 Task: Open a blank sheet, save the file as Respectingdifferences.doc and add heading 'Respecting Differences'Respecting Differences ,with the parapraph,with the parapraph Respecting differences involves recognizing and appreciating the uniqueness and diversity of individuals and cultures. It encompasses tolerance, empathy, and embracing different perspectives.Apply Font Style Batang And font size 15. Apply font style in  Heading Castellar and font size 14 Change heading alignment to  Left
Action: Mouse moved to (23, 19)
Screenshot: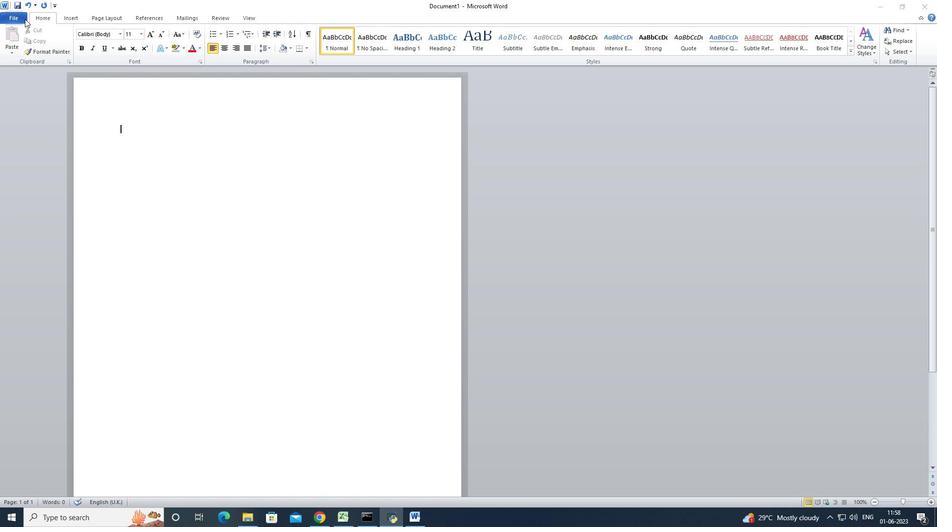 
Action: Mouse pressed left at (23, 19)
Screenshot: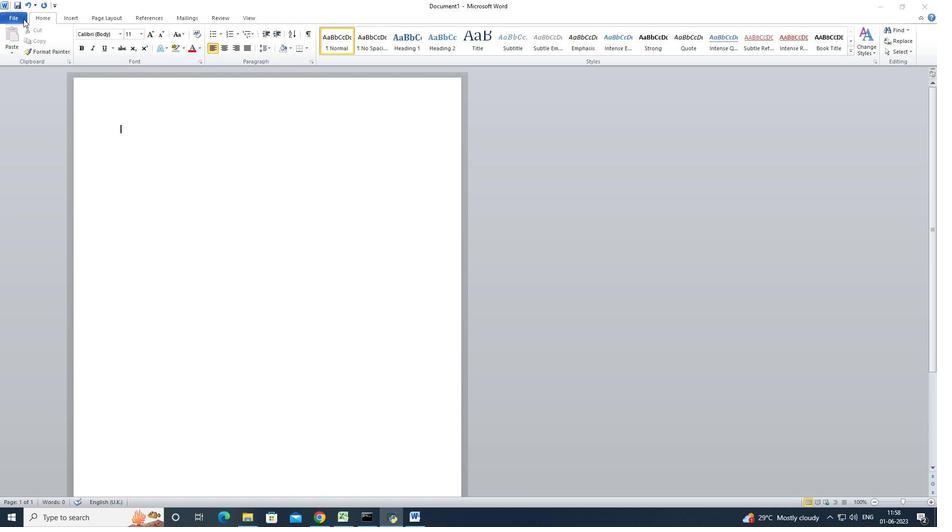 
Action: Mouse moved to (16, 14)
Screenshot: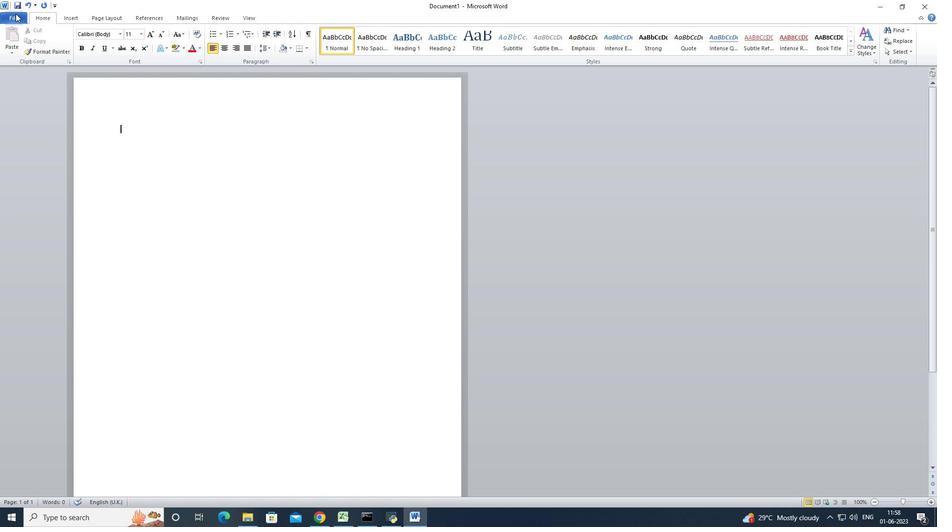 
Action: Mouse pressed left at (16, 14)
Screenshot: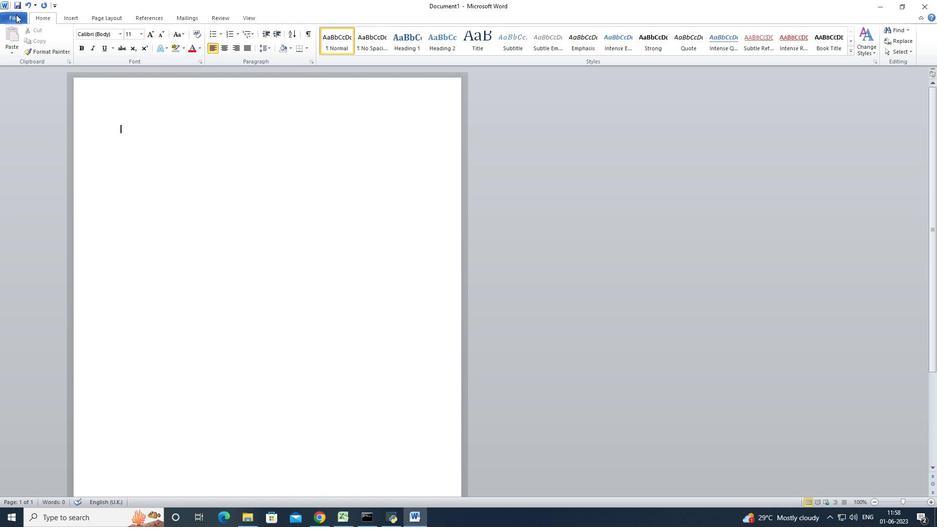 
Action: Mouse moved to (25, 124)
Screenshot: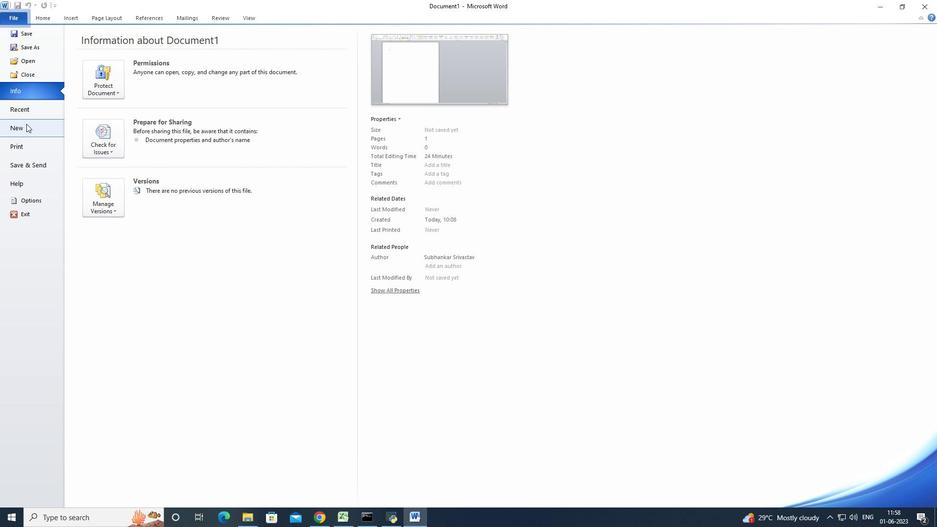 
Action: Mouse pressed left at (25, 124)
Screenshot: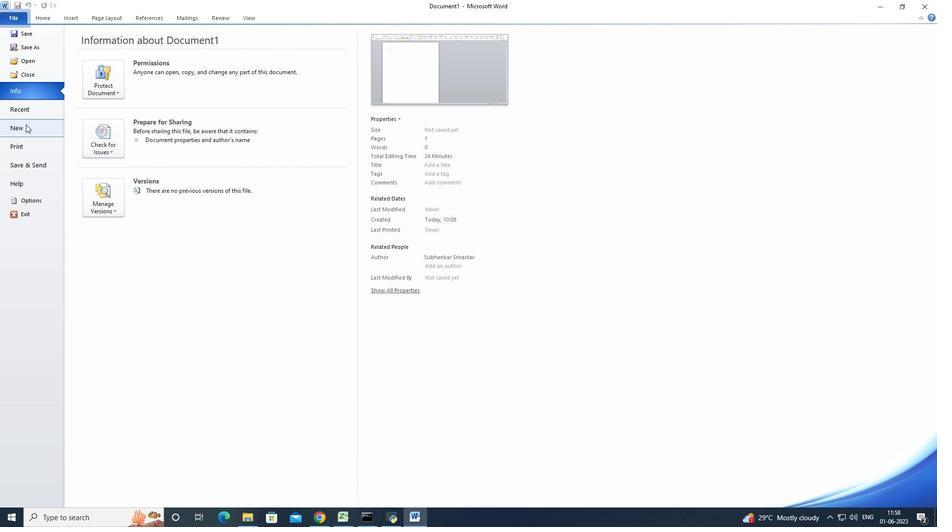 
Action: Mouse moved to (111, 96)
Screenshot: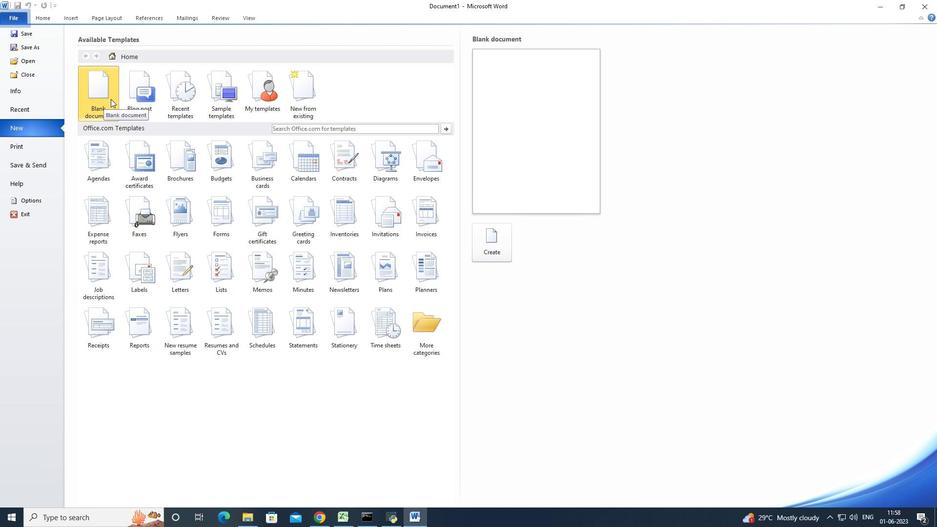
Action: Mouse pressed left at (111, 96)
Screenshot: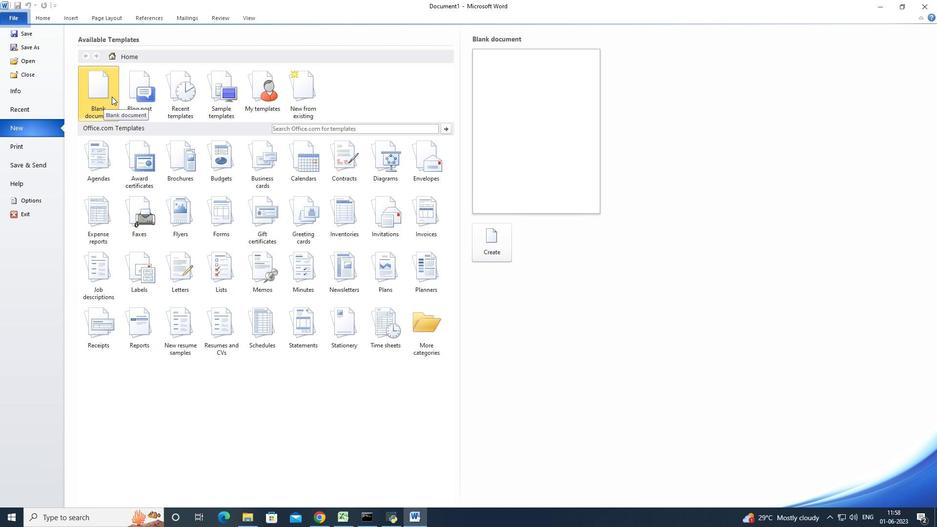 
Action: Mouse moved to (493, 254)
Screenshot: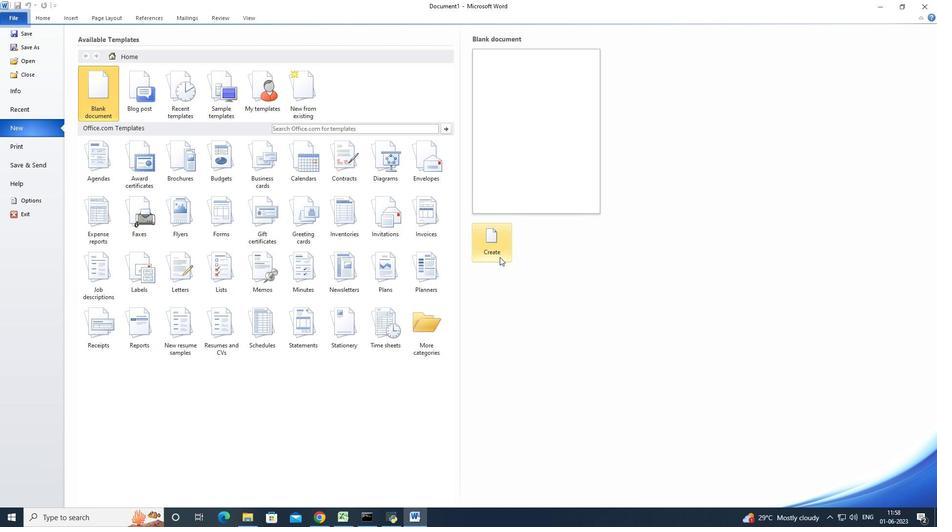 
Action: Mouse pressed left at (493, 254)
Screenshot: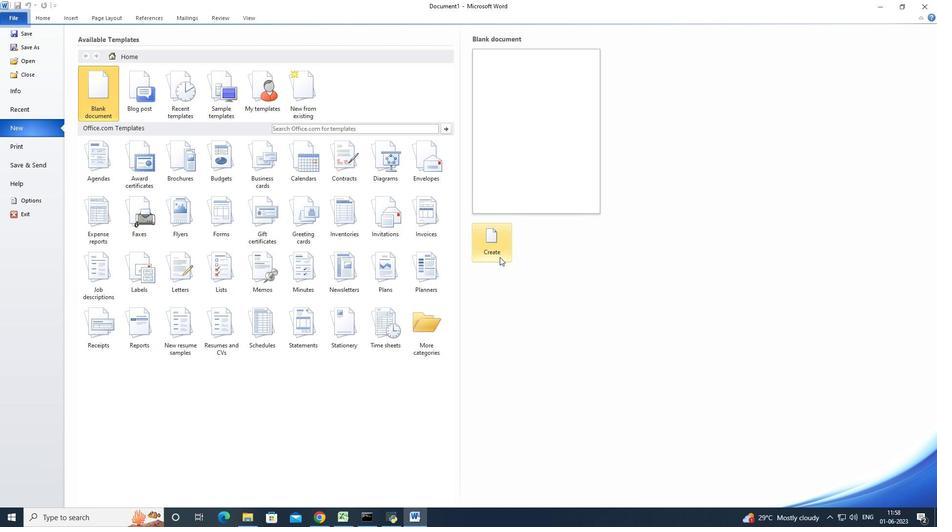 
Action: Mouse moved to (14, 18)
Screenshot: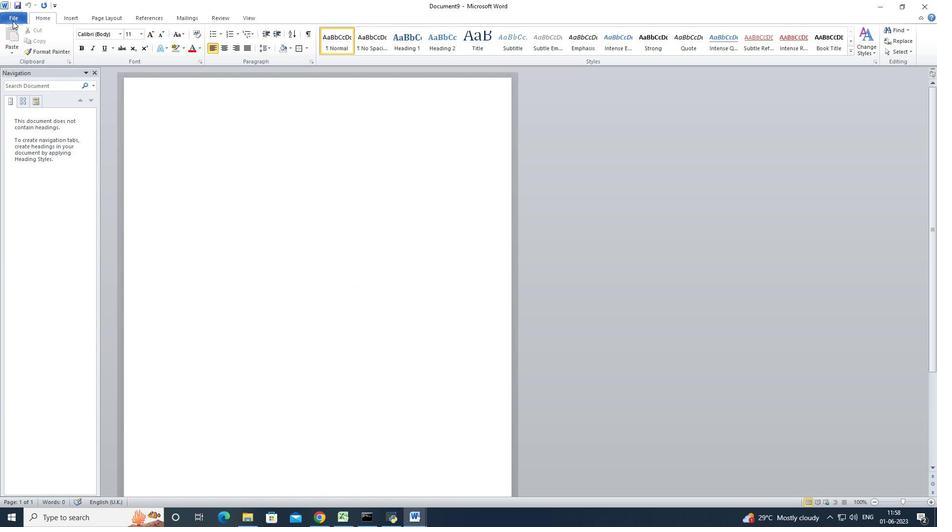 
Action: Mouse pressed left at (14, 18)
Screenshot: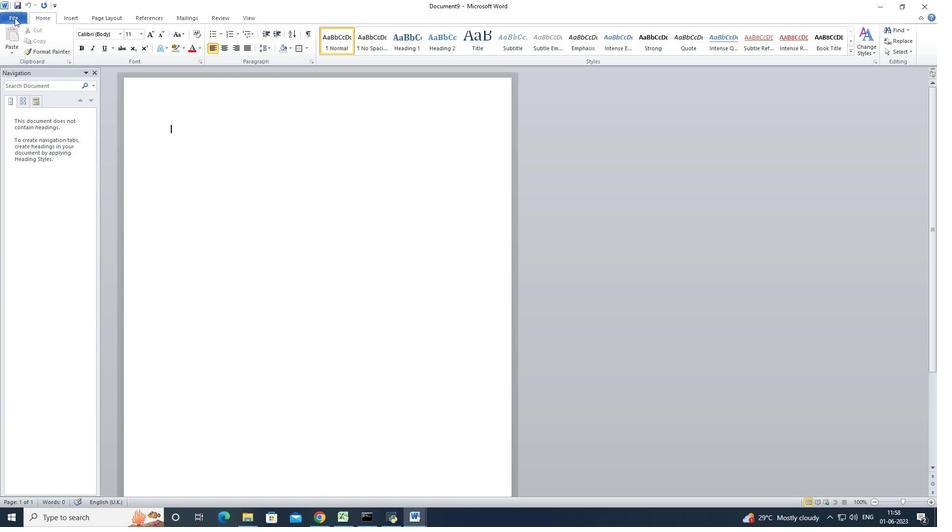 
Action: Mouse moved to (28, 37)
Screenshot: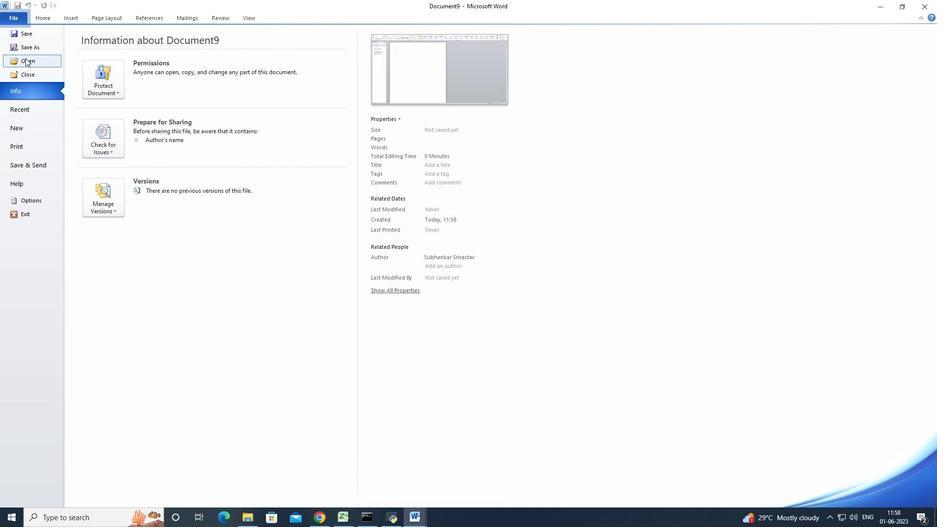 
Action: Mouse pressed left at (28, 37)
Screenshot: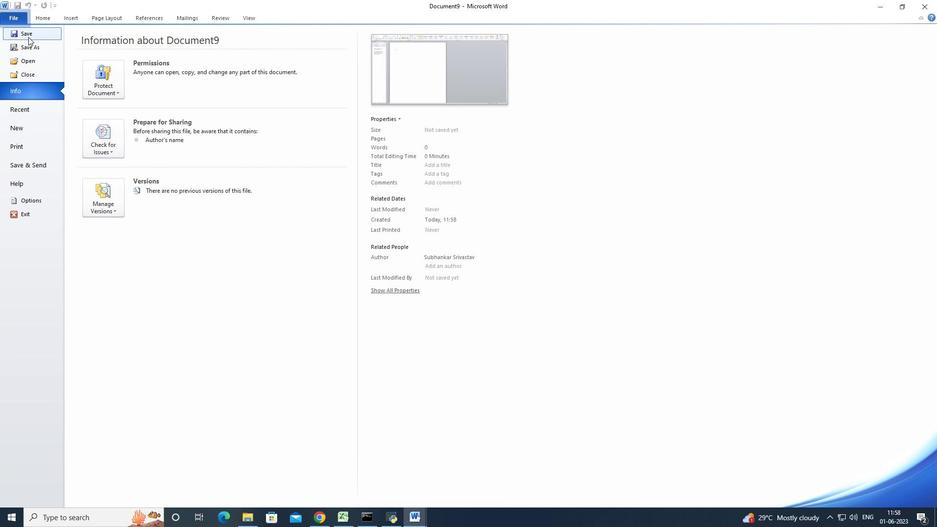 
Action: Mouse moved to (154, 93)
Screenshot: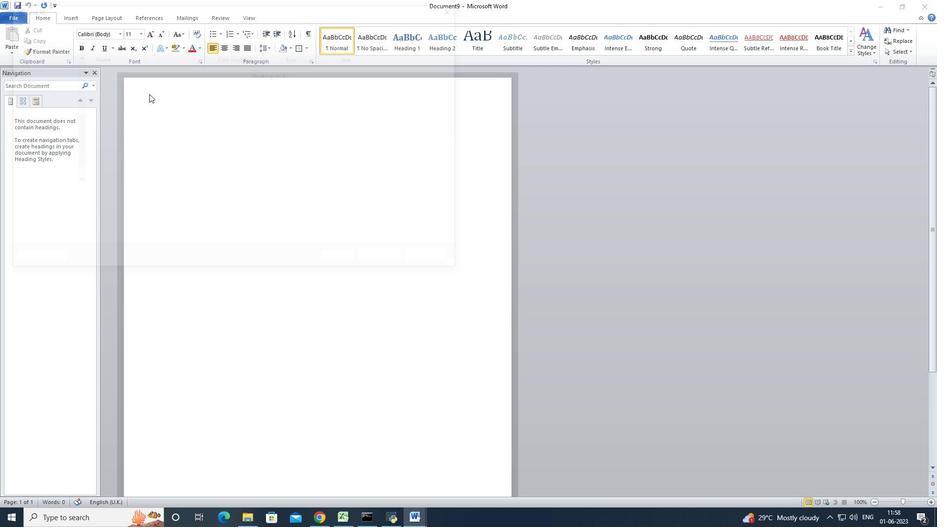 
Action: Key pressed <Key.shift>Respecting<Key.space><Key.shift>differences
Screenshot: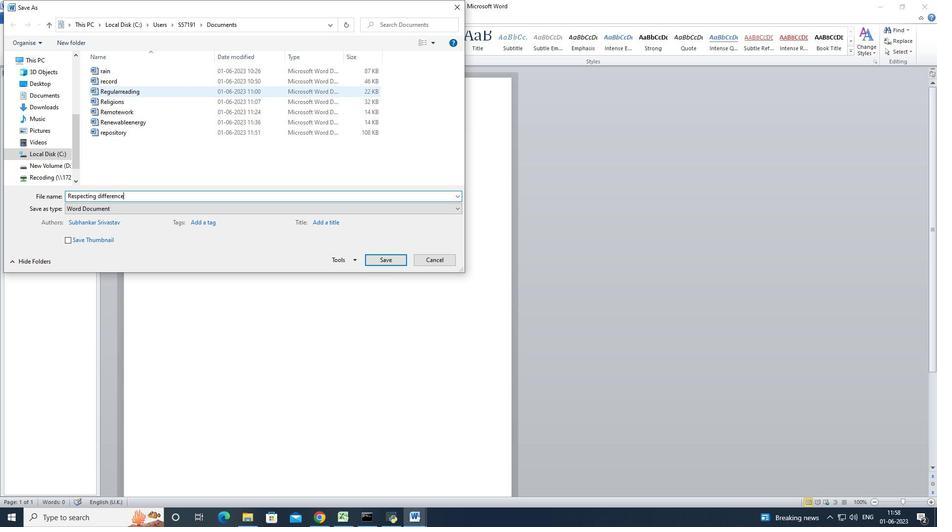 
Action: Mouse moved to (385, 260)
Screenshot: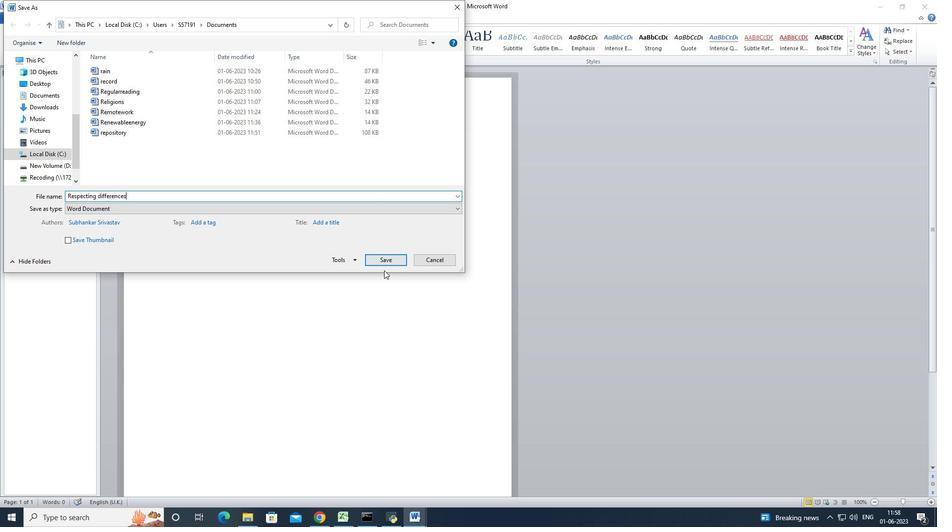 
Action: Mouse pressed left at (385, 260)
Screenshot: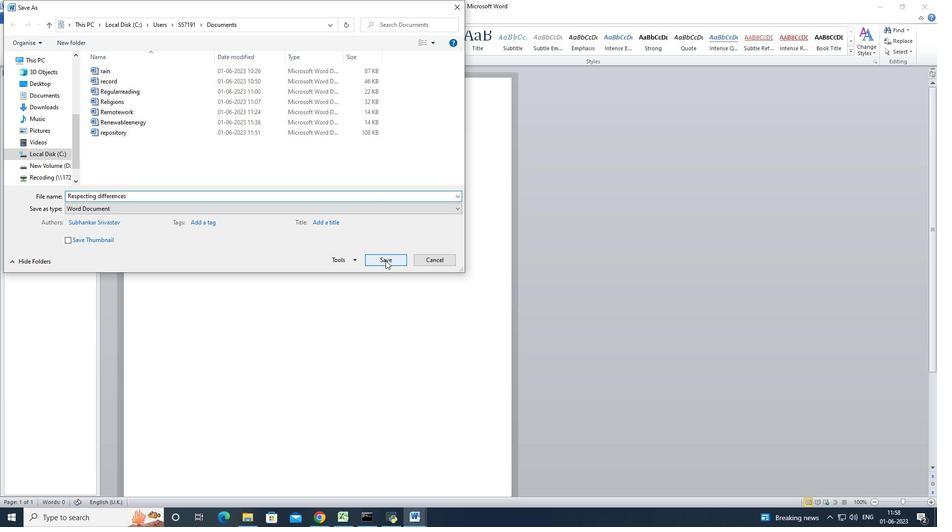 
Action: Mouse moved to (403, 53)
Screenshot: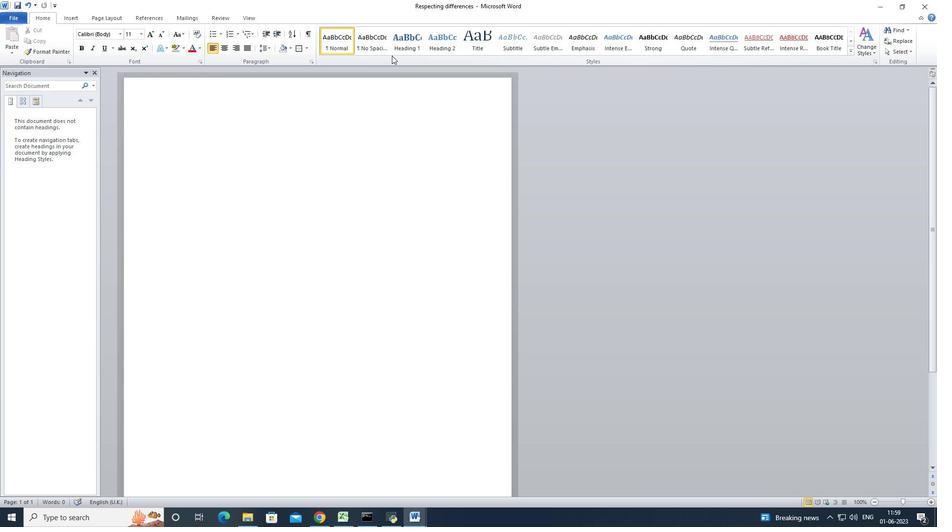 
Action: Mouse pressed left at (403, 53)
Screenshot: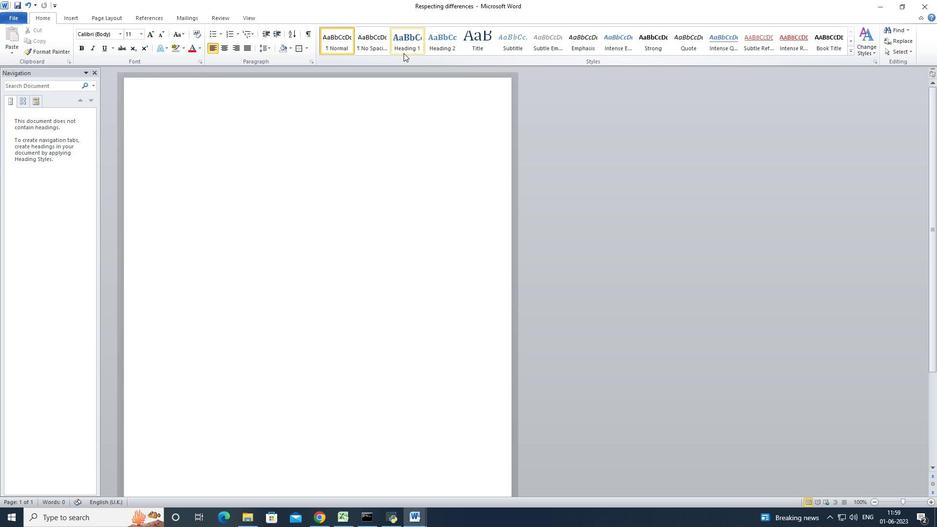 
Action: Key pressed <Key.shift><Key.shift>Respecting<Key.space><Key.shift>Differences<Key.enter><Key.shift><Key.shift><Key.shift><Key.shift><Key.shift><Key.shift><Key.shift><Key.shift><Key.shift><Key.shift><Key.shift><Key.shift><Key.shift><Key.shift><Key.shift><Key.shift><Key.shift><Key.shift><Key.shift><Key.shift><Key.shift><Key.shift><Key.shift><Key.shift><Key.shift><Key.shift><Key.shift><Key.shift><Key.shift><Key.shift><Key.shift><Key.shift><Key.shift><Key.shift><Key.shift><Key.shift><Key.shift><Key.shift><Key.shift><Key.shift><Key.shift><Key.shift><Key.shift><Key.shift><Key.shift><Key.shift><Key.shift><Key.shift><Key.shift><Key.shift><Key.shift><Key.shift><Key.shift><Key.shift><Key.shift><Key.shift><Key.shift><Key.shift><Key.shift><Key.shift><Key.shift><Key.shift><Key.shift><Key.shift><Key.shift><Key.shift><Key.shift><Key.shift><Key.shift><Key.shift><Key.shift><Key.shift><Key.shift><Key.shift><Key.shift><Key.shift><Key.shift><Key.shift><Key.shift><Key.shift><Key.shift><Key.shift><Key.shift><Key.shift><Key.shift><Key.shift><Key.shift><Key.shift><Key.shift><Key.shift><Key.shift><Key.shift><Key.shift><Key.shift><Key.shift><Key.shift><Key.shift><Key.shift><Key.shift><Key.shift><Key.shift><Key.shift><Key.shift><Key.shift><Key.shift><Key.shift><Key.shift><Key.shift><Key.shift><Key.shift><Key.shift><Key.shift><Key.shift><Key.shift><Key.shift><Key.shift><Key.shift><Key.shift><Key.shift><Key.shift><Key.shift><Key.shift><Key.shift><Key.shift><Key.shift><Key.shift><Key.shift><Key.shift><Key.shift><Key.shift><Key.shift><Key.shift><Key.shift><Key.shift><Key.shift><Key.shift><Key.shift><Key.shift><Key.shift><Key.shift><Key.shift><Key.shift><Key.shift><Key.shift><Key.shift><Key.shift><Key.shift><Key.shift><Key.shift><Key.shift><Key.shift><Key.shift><Key.shift><Key.shift><Key.shift><Key.shift><Key.shift><Key.shift><Key.shift><Key.shift><Key.shift><Key.shift><Key.shift><Key.shift><Key.shift>Respecting<Key.space>differences<Key.space>involves<Key.space>recognizing<Key.space>and<Key.space>appreciating<Key.space>the<Key.space>uniqueness<Key.space>and<Key.space>diversity<Key.space>of<Key.space>individuals<Key.space>and<Key.space>cultures.<Key.space>it<Key.backspace><Key.backspace><Key.backspace><Key.space><Key.shift><Key.shift><Key.shift><Key.shift><Key.shift><Key.shift><Key.shift><Key.shift><Key.shift><Key.shift><Key.shift><Key.shift><Key.shift><Key.shift><Key.shift><Key.shift><Key.shift><Key.shift><Key.shift><Key.shift><Key.shift><Key.shift><Key.shift><Key.shift><Key.shift><Key.shift><Key.shift><Key.shift><Key.shift><Key.shift><Key.shift><Key.shift><Key.shift><Key.shift><Key.shift><Key.shift><Key.shift><Key.shift><Key.shift>It<Key.space>encompasses<Key.space>tolerance<Key.space>em<Key.backspace><Key.backspace><Key.backspace>,<Key.space>empathy,<Key.space>and<Key.space>embracing<Key.space>different<Key.space>perspectives.
Screenshot: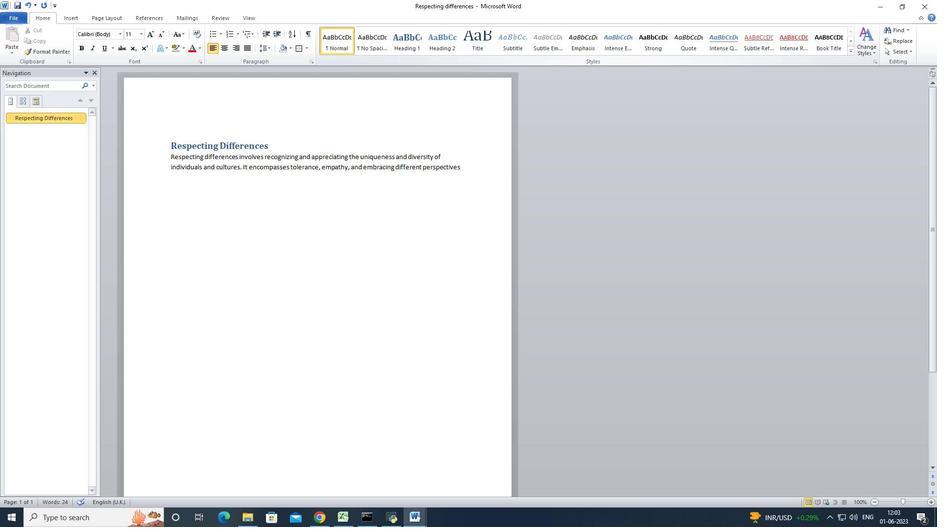 
Action: Mouse moved to (465, 170)
Screenshot: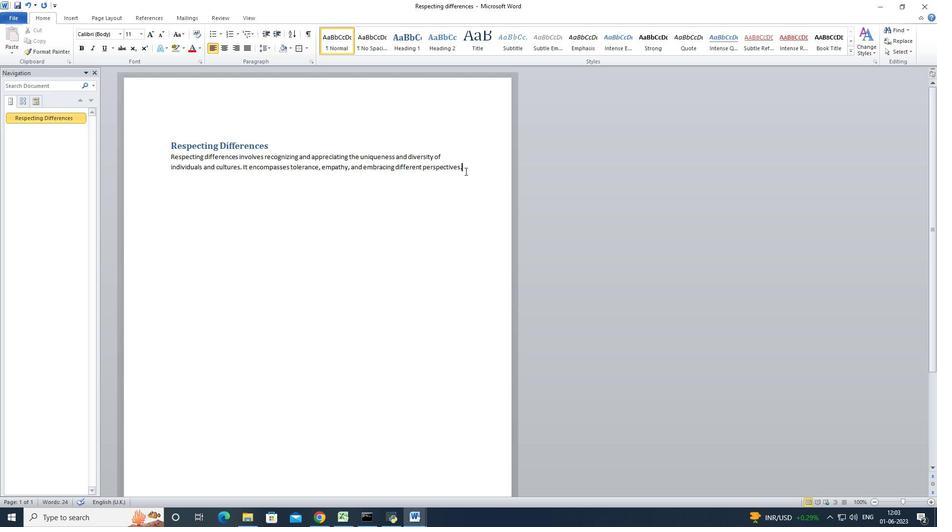 
Action: Mouse pressed left at (465, 170)
Screenshot: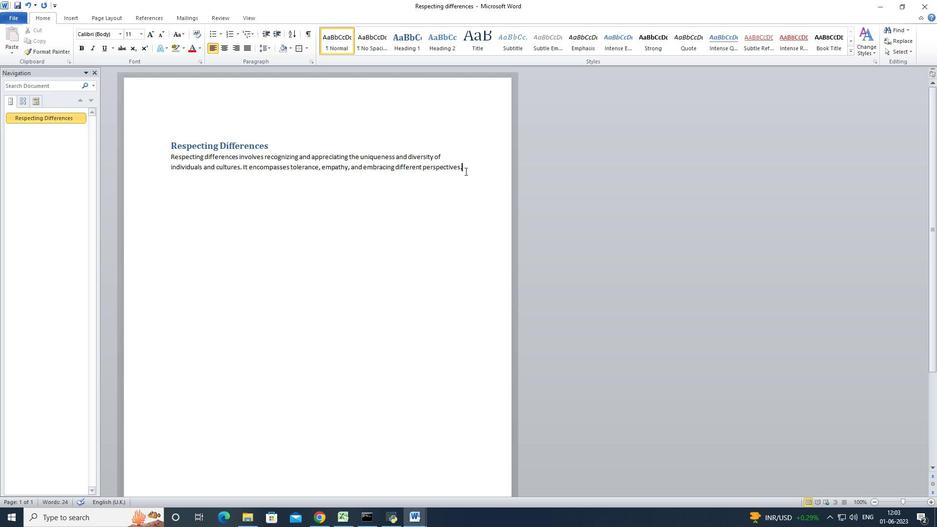 
Action: Mouse moved to (120, 32)
Screenshot: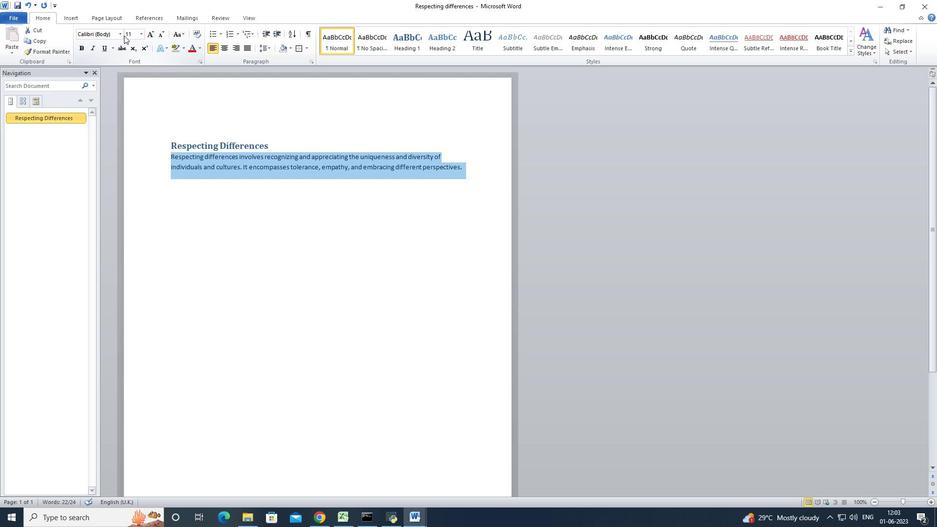 
Action: Mouse pressed left at (120, 32)
Screenshot: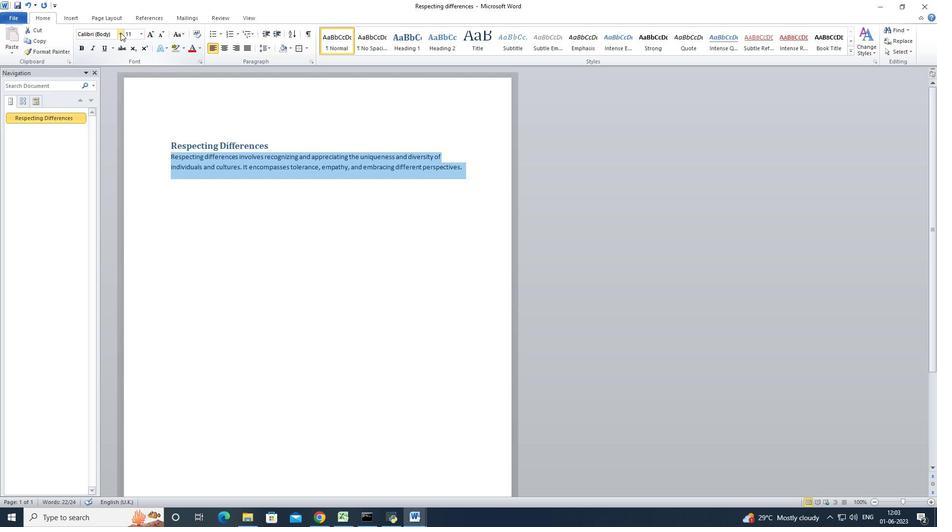 
Action: Mouse moved to (123, 106)
Screenshot: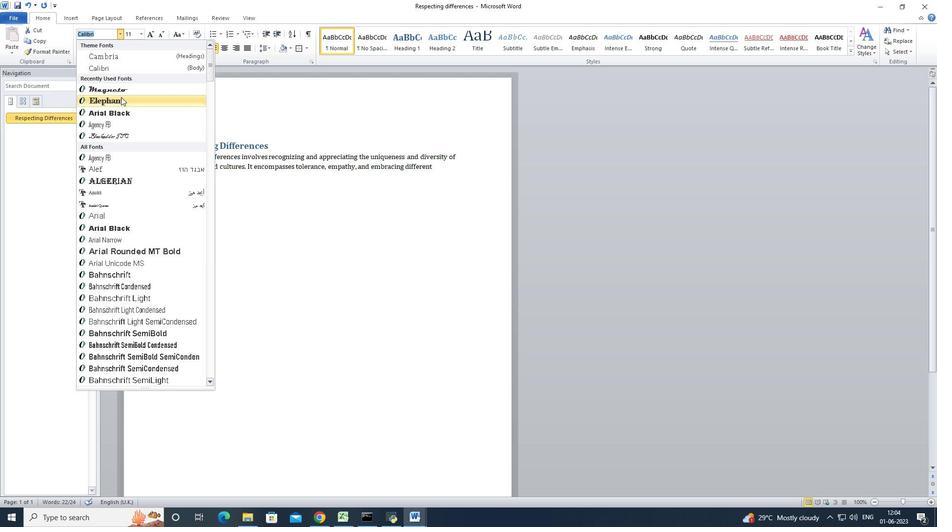 
Action: Mouse scrolled (123, 106) with delta (0, 0)
Screenshot: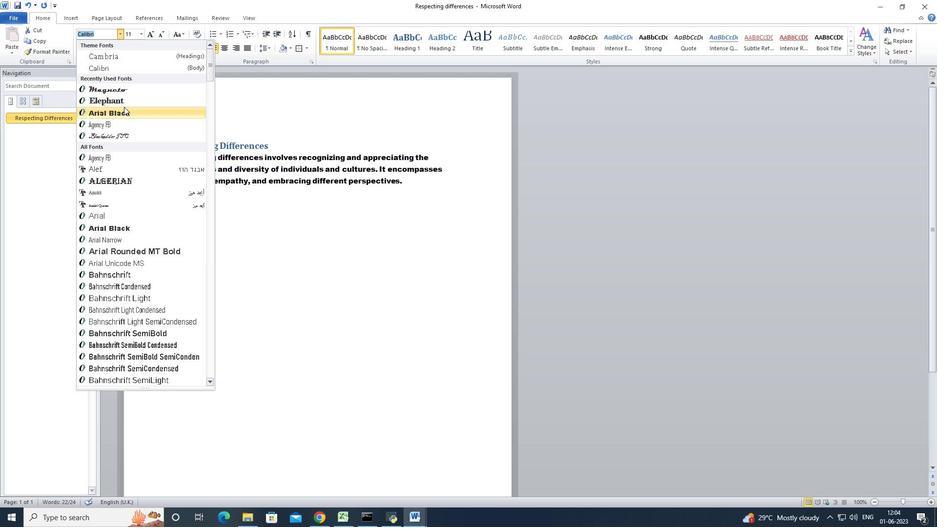 
Action: Mouse scrolled (123, 106) with delta (0, 0)
Screenshot: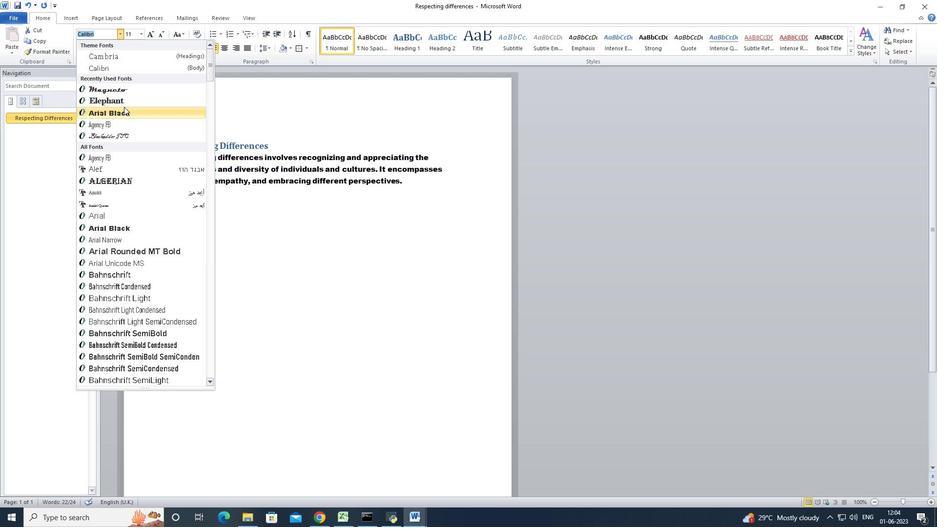 
Action: Mouse scrolled (123, 106) with delta (0, 0)
Screenshot: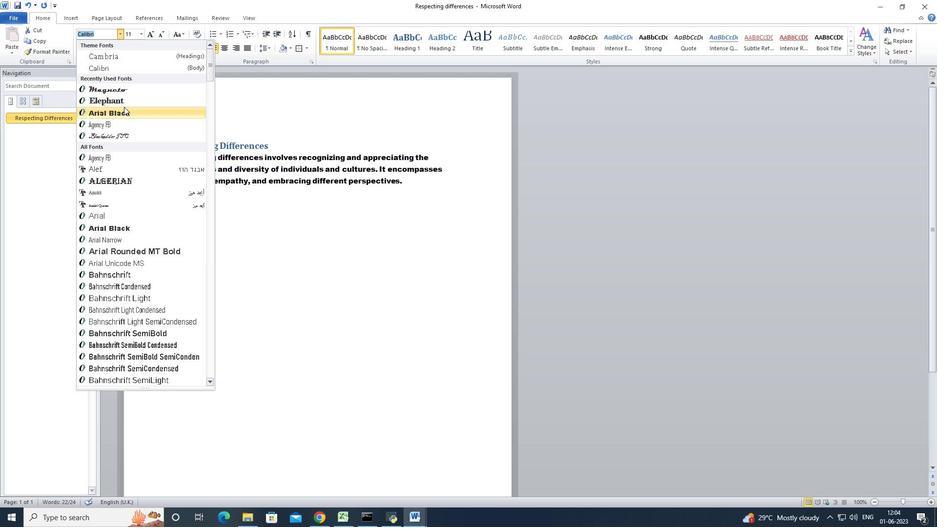 
Action: Mouse moved to (112, 380)
Screenshot: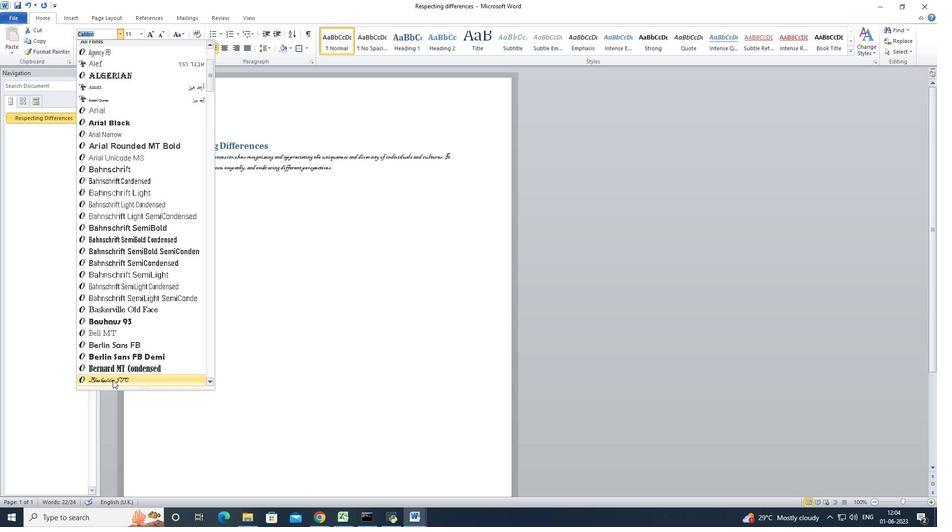 
Action: Key pressed batang<Key.enter>
Screenshot: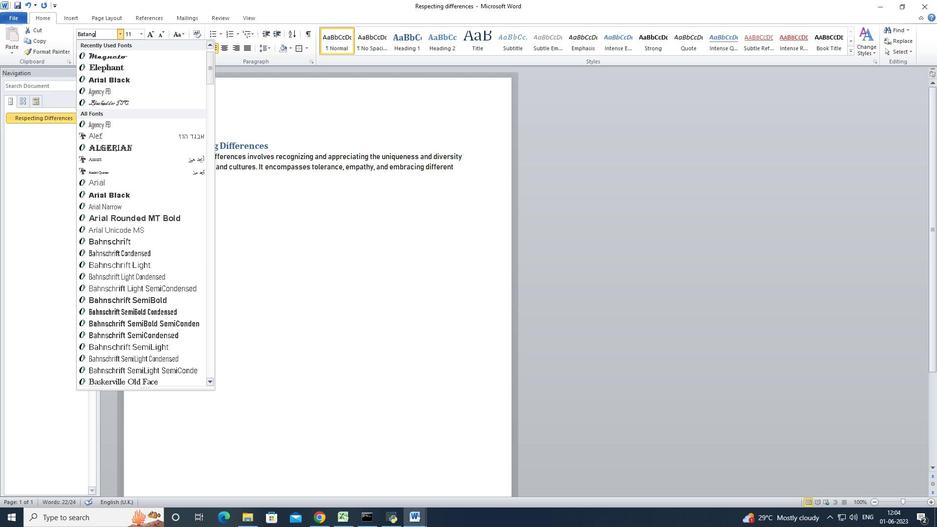 
Action: Mouse moved to (141, 33)
Screenshot: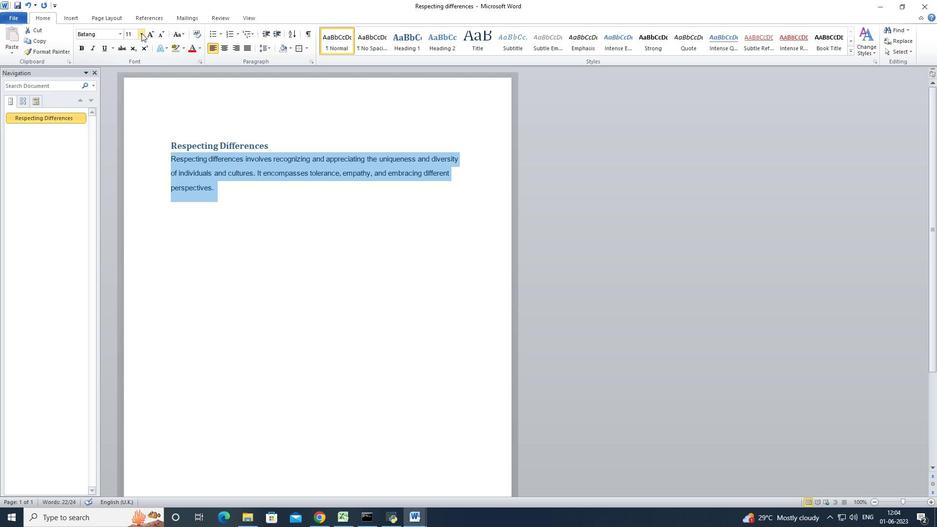 
Action: Mouse pressed left at (141, 33)
Screenshot: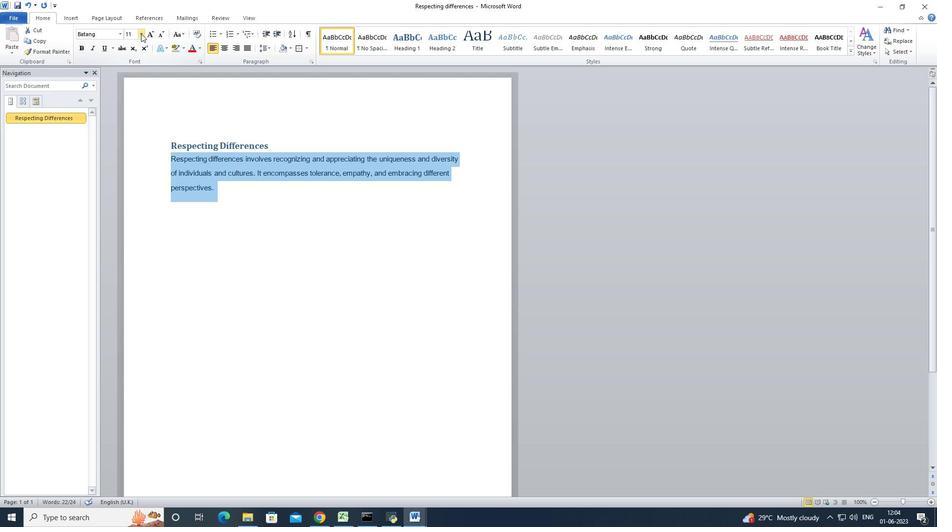 
Action: Mouse moved to (132, 89)
Screenshot: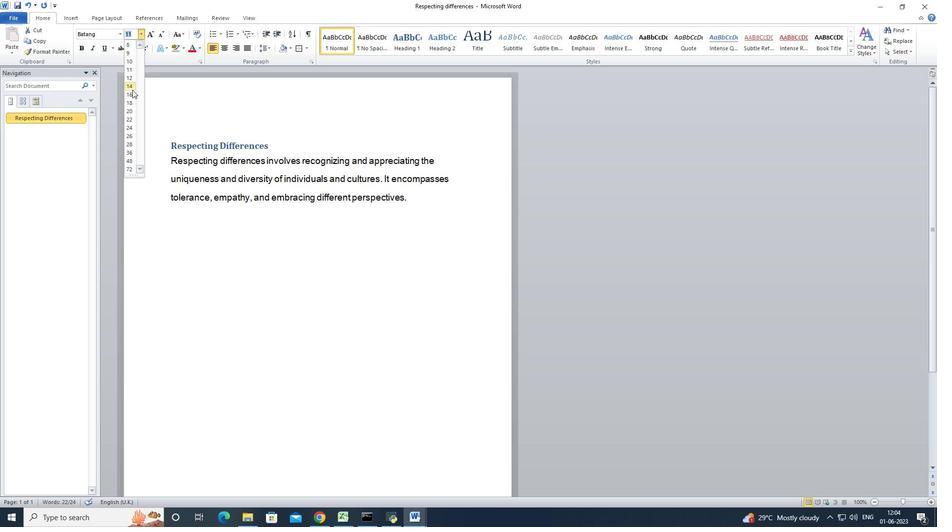 
Action: Key pressed 15<Key.enter>
Screenshot: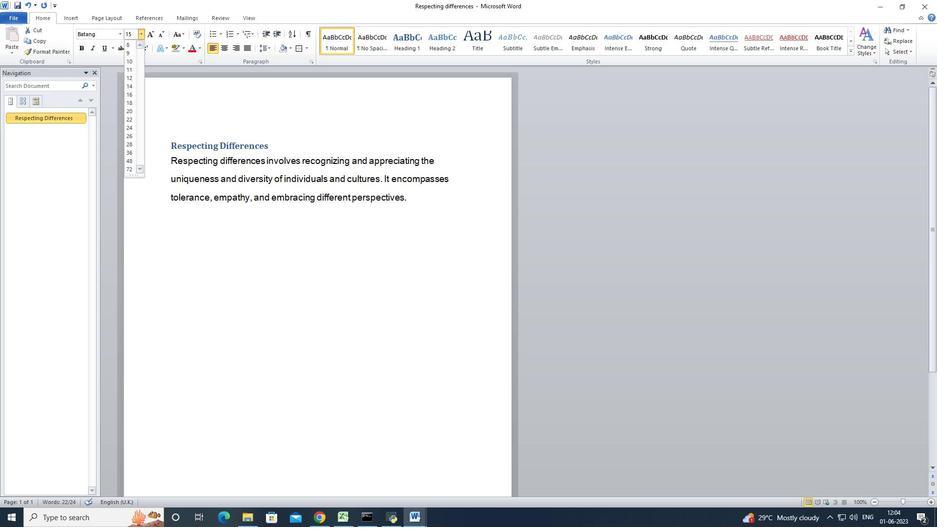 
Action: Mouse moved to (271, 145)
Screenshot: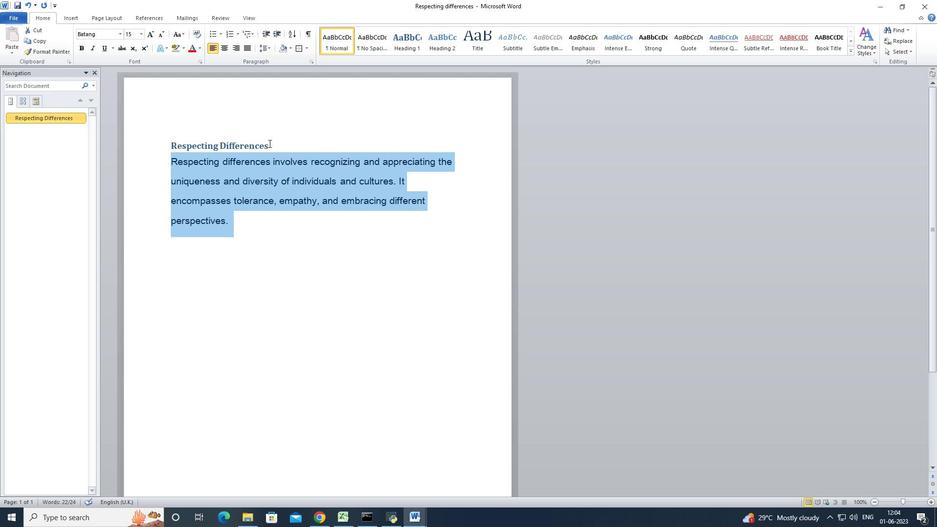 
Action: Mouse pressed left at (271, 145)
Screenshot: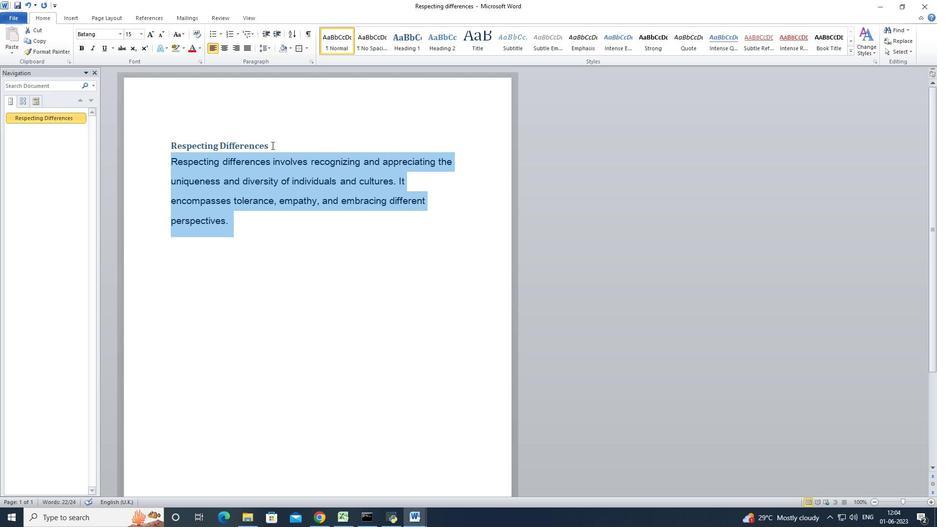 
Action: Mouse moved to (119, 37)
Screenshot: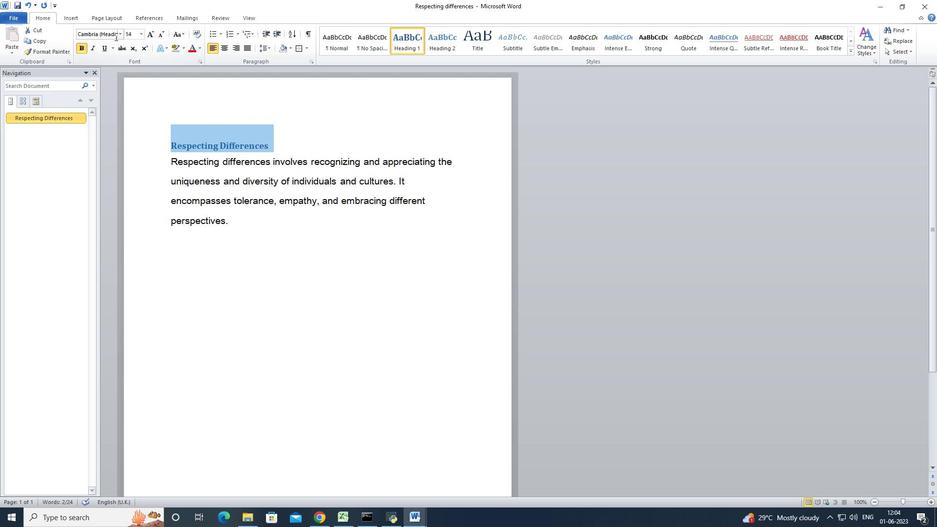 
Action: Mouse pressed left at (119, 37)
Screenshot: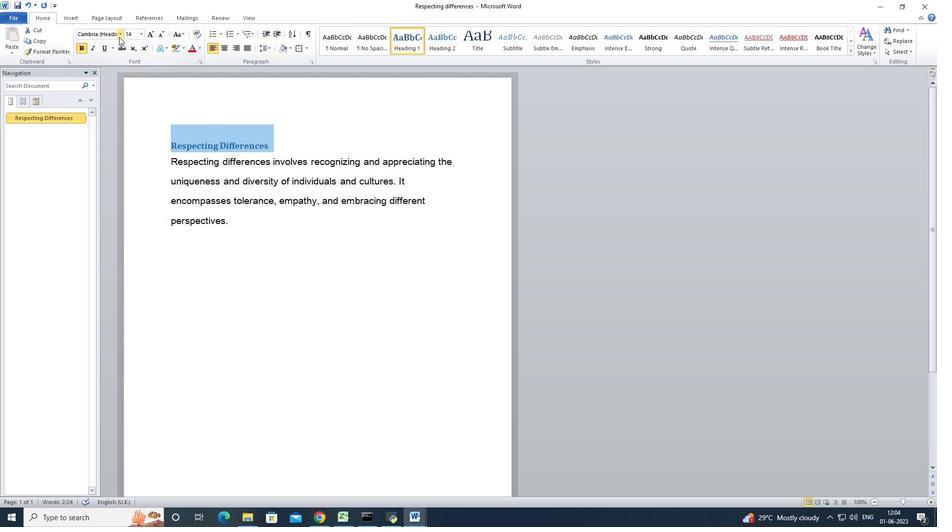 
Action: Mouse moved to (146, 53)
Screenshot: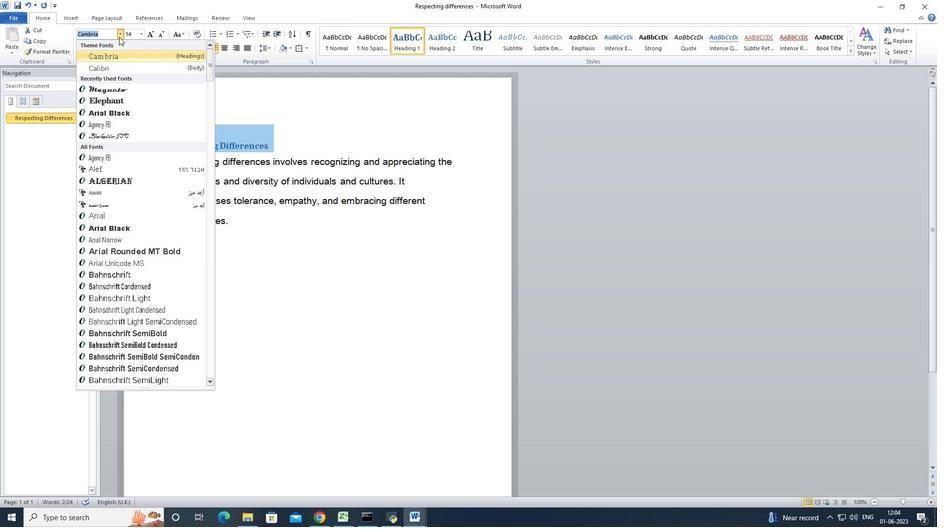 
Action: Key pressed castellar<Key.enter>
Screenshot: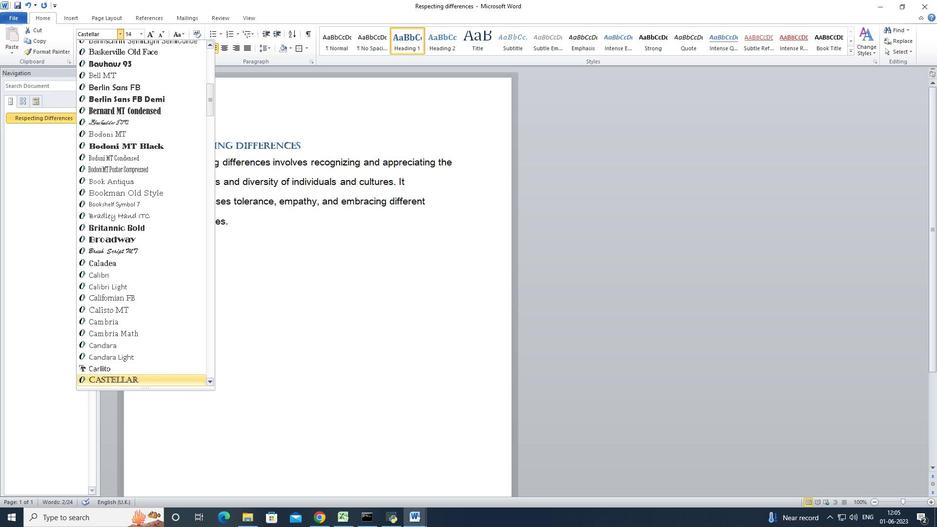 
Action: Mouse moved to (143, 35)
Screenshot: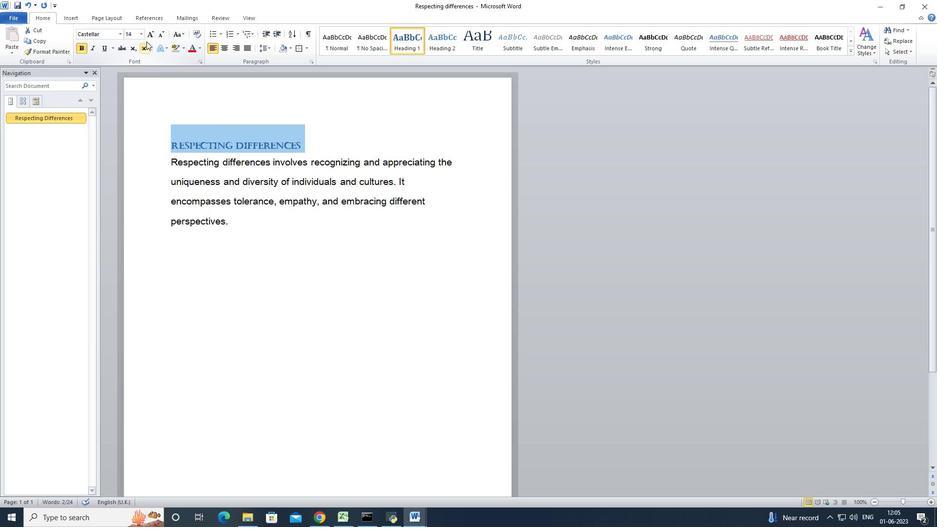 
Action: Mouse pressed left at (143, 35)
Screenshot: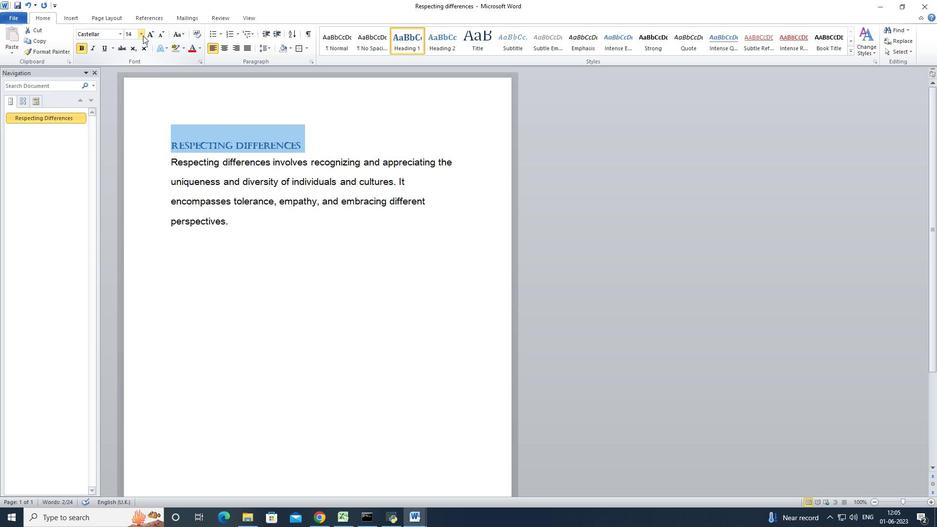 
Action: Mouse moved to (129, 86)
Screenshot: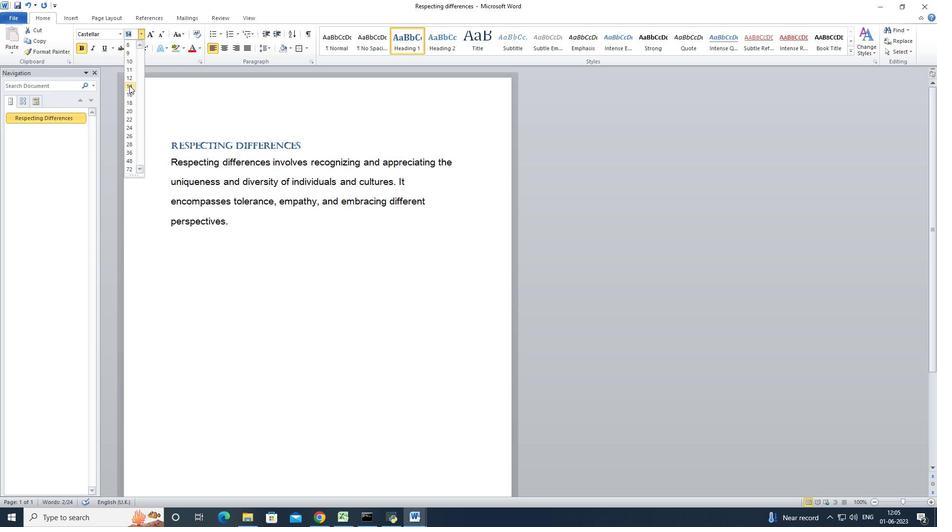 
Action: Mouse pressed left at (129, 86)
Screenshot: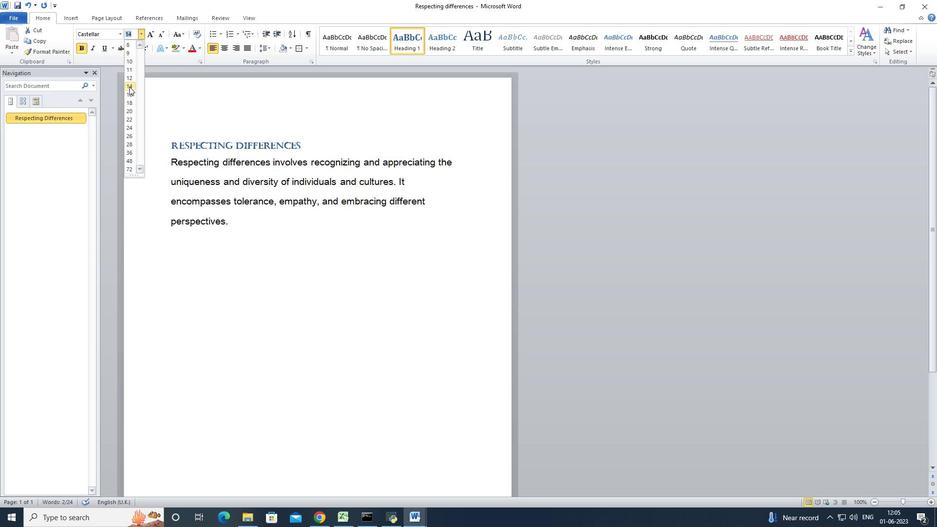 
Action: Mouse moved to (212, 49)
Screenshot: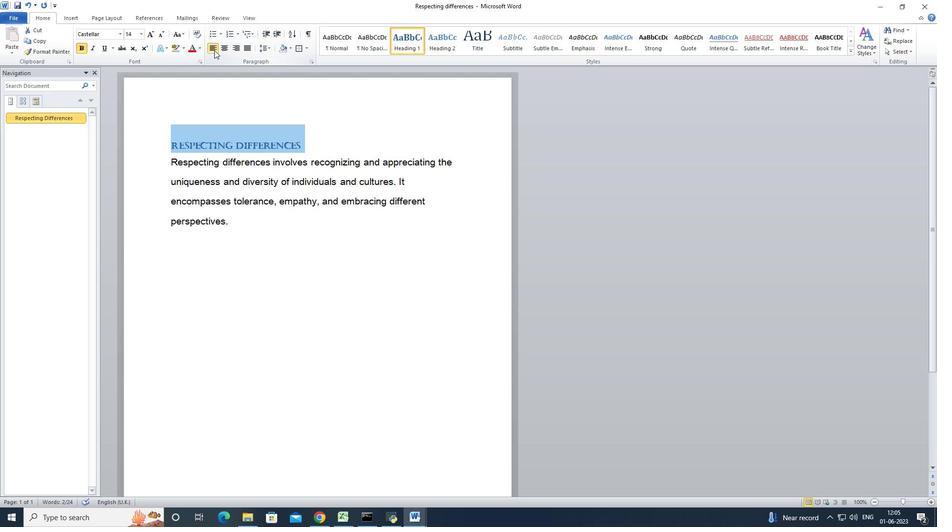 
Action: Mouse pressed left at (212, 49)
Screenshot: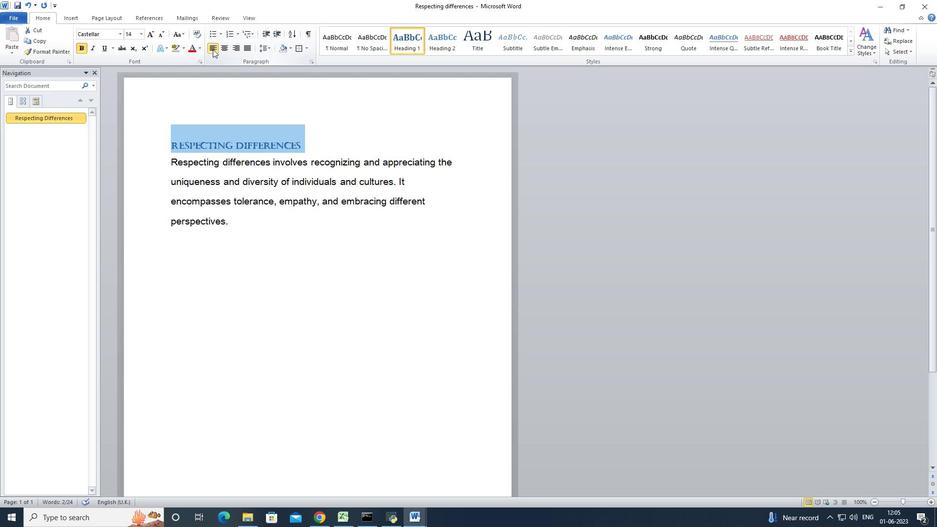 
Action: Mouse pressed left at (212, 49)
Screenshot: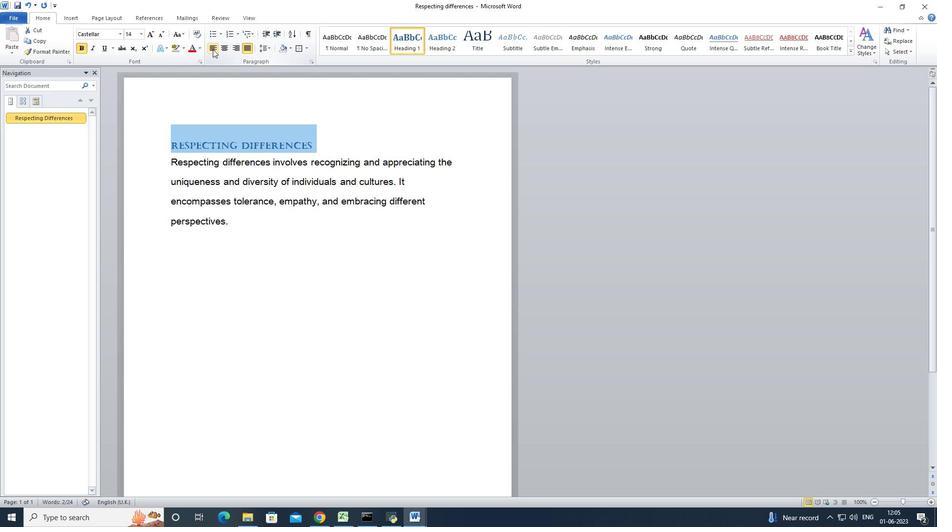 
Action: Mouse moved to (284, 236)
Screenshot: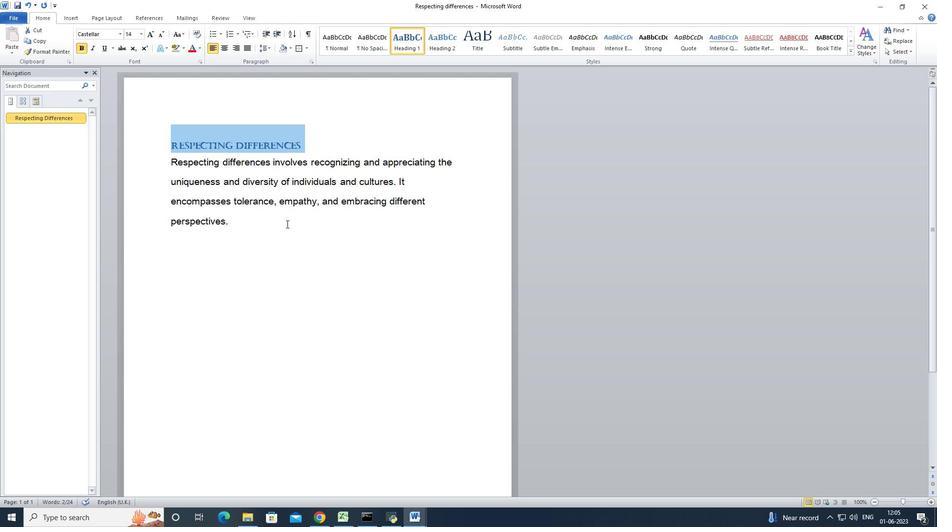 
Action: Mouse pressed left at (284, 236)
Screenshot: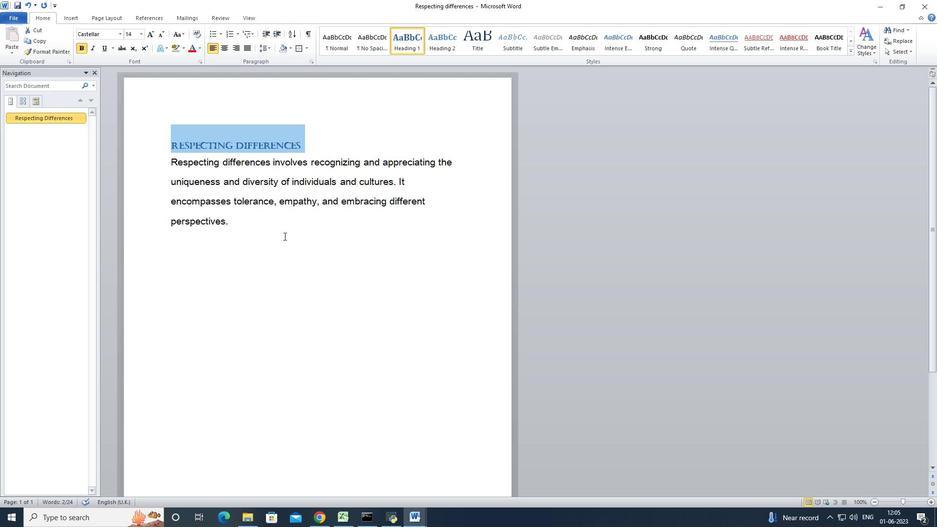 
Action: Key pressed ctrl+S
Screenshot: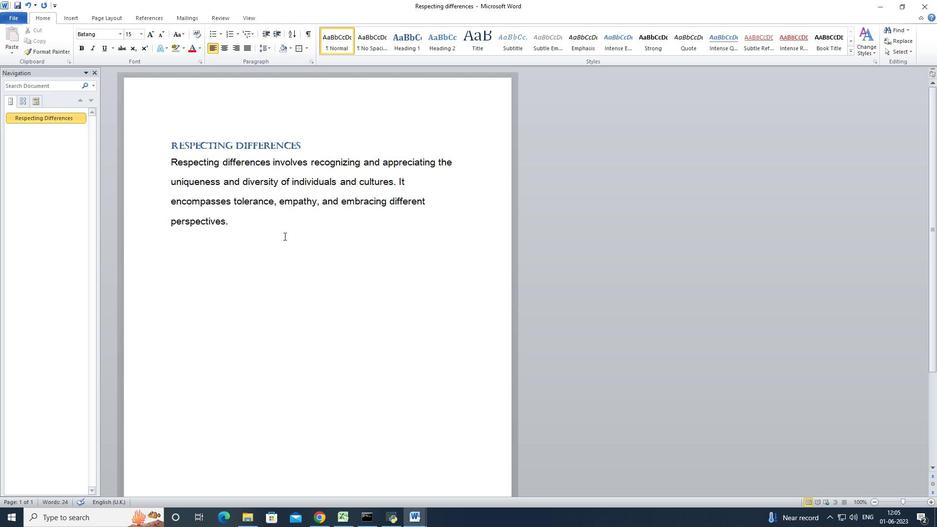 
Action: Mouse moved to (279, 253)
Screenshot: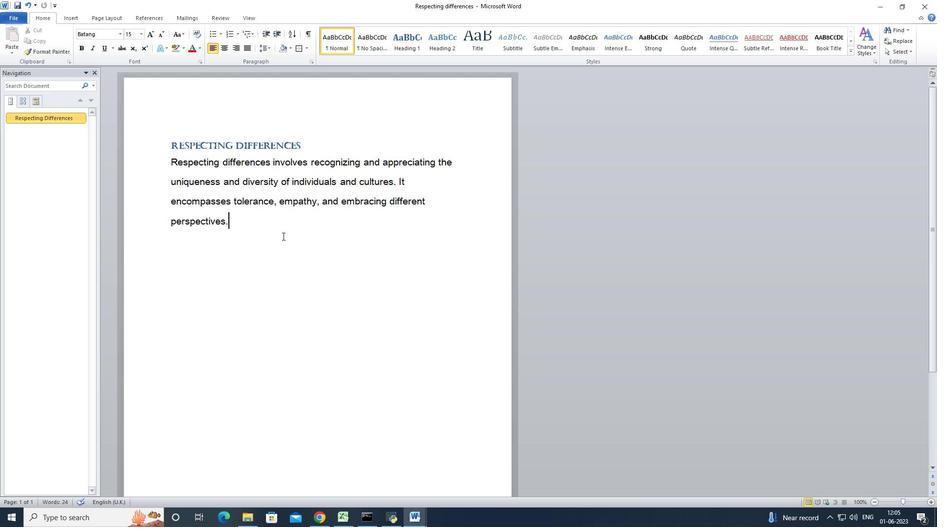 
Action: Mouse pressed left at (279, 253)
Screenshot: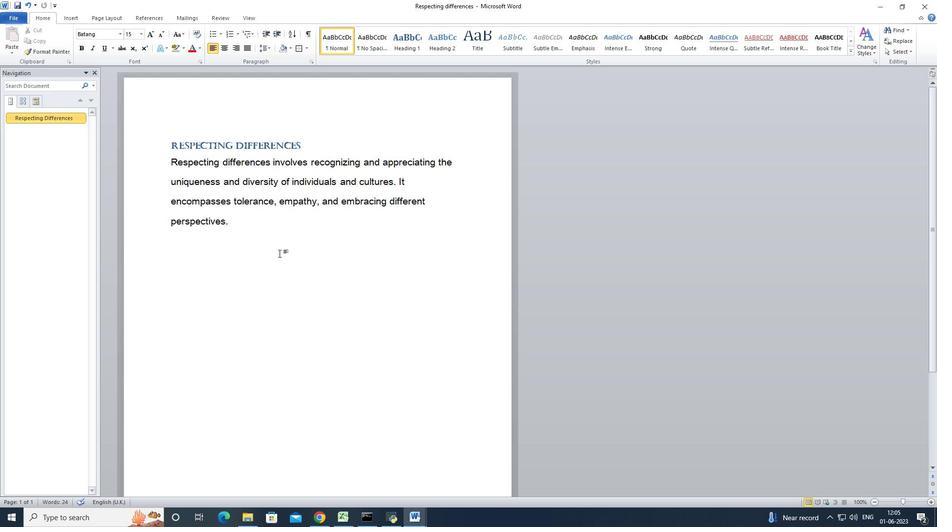 
